 Task: Select Convenience. Add to cart, from 7-Eleven for 2946 Cantebury Drive, New York, New York 10013, Cell Number 646-662-8471, following items :_x000D_
7-Select Early Result Pregnancy Test (2 ct) - 1, 7-Select Lemon Snack Pie (4 oz) - 1
Action: Mouse pressed left at (333, 147)
Screenshot: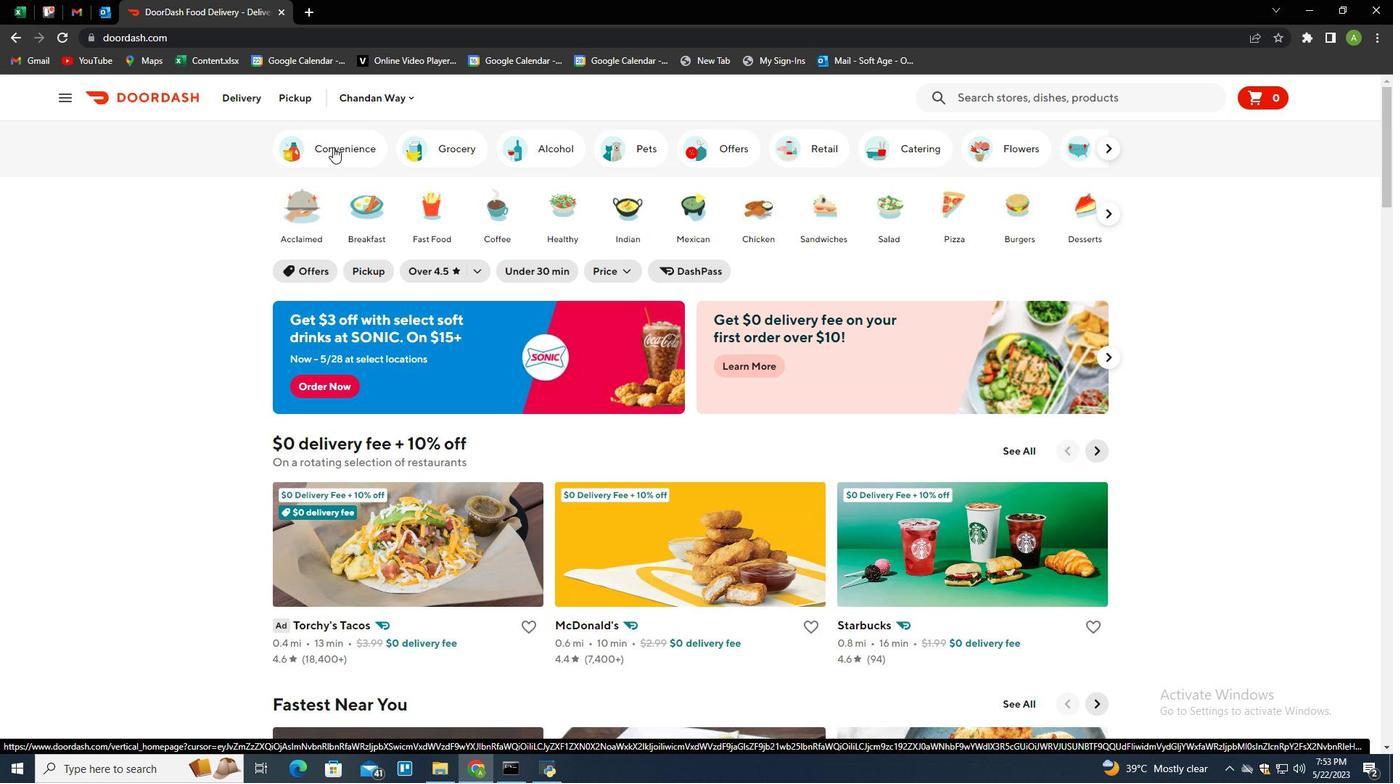 
Action: Mouse moved to (597, 460)
Screenshot: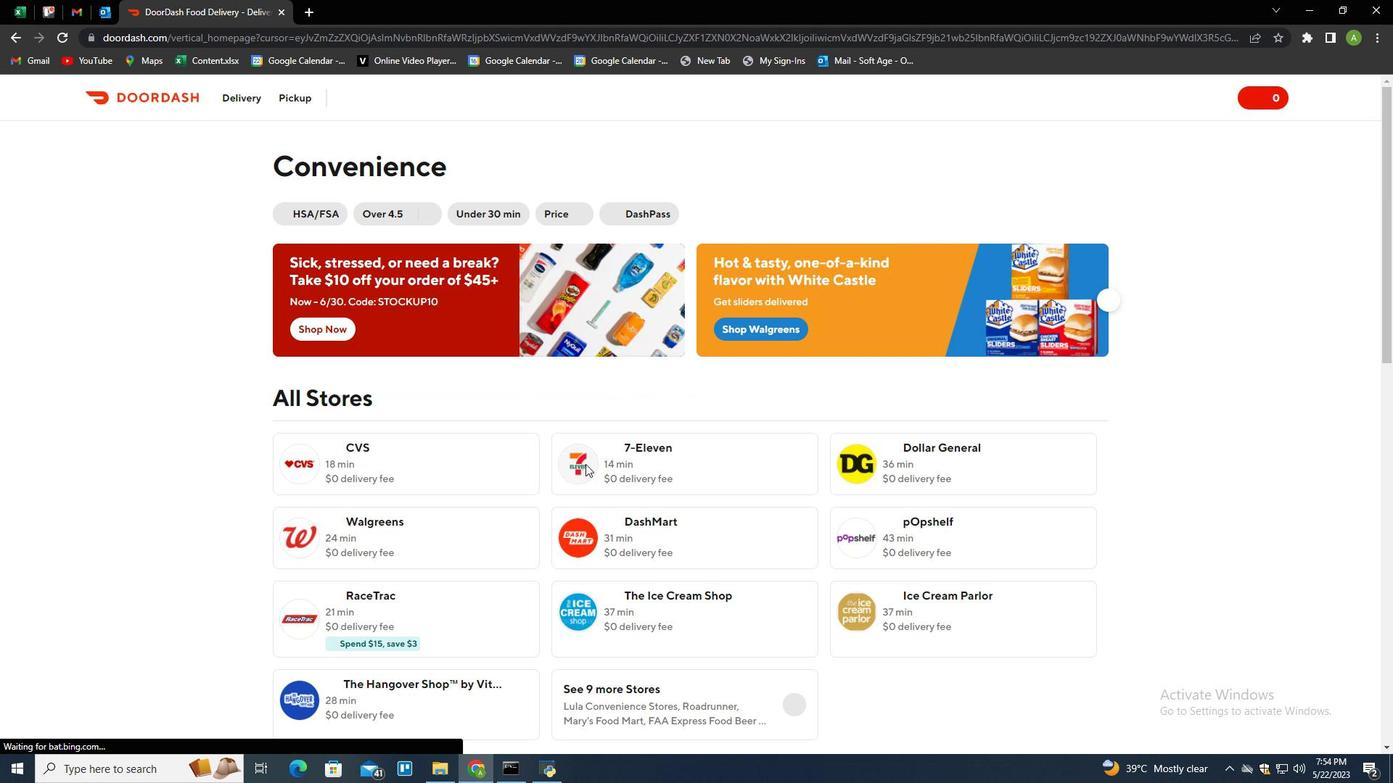 
Action: Mouse pressed left at (597, 460)
Screenshot: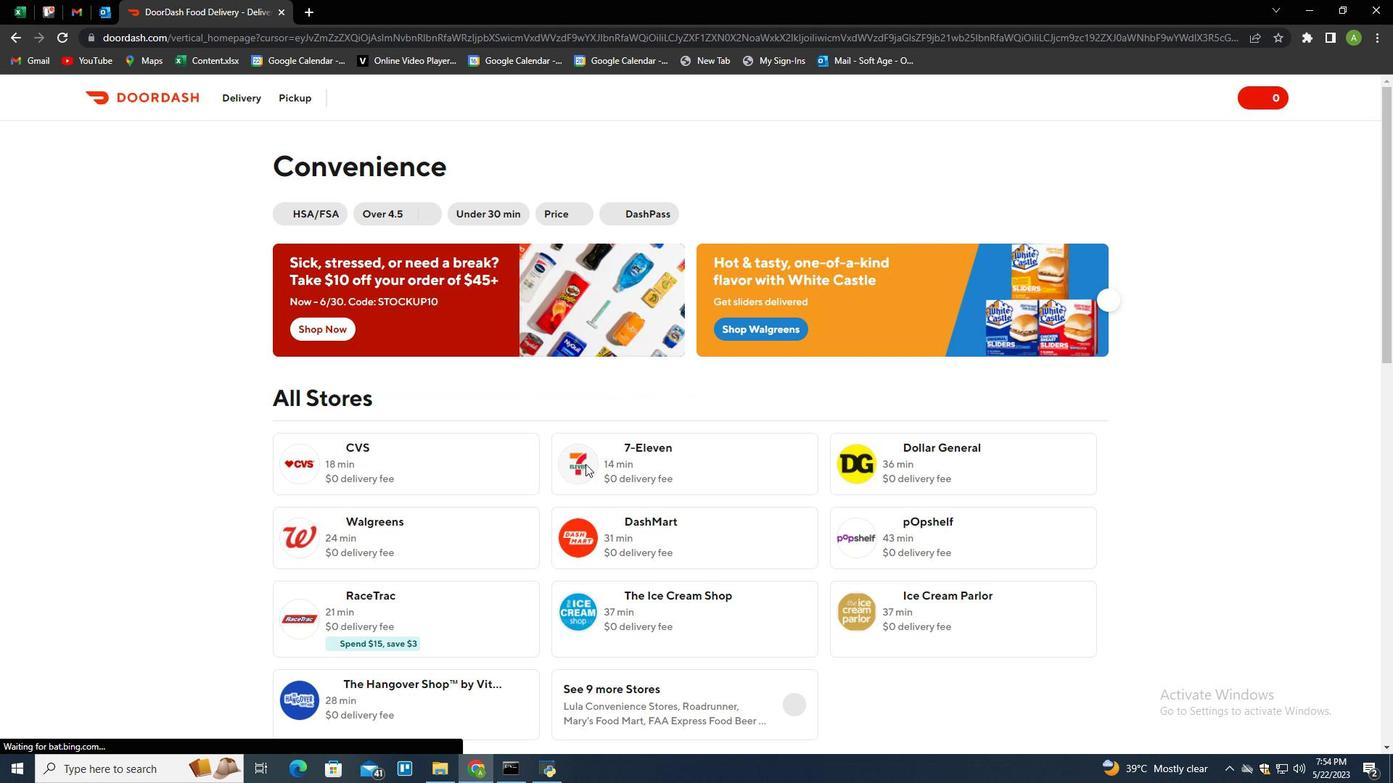 
Action: Mouse moved to (264, 95)
Screenshot: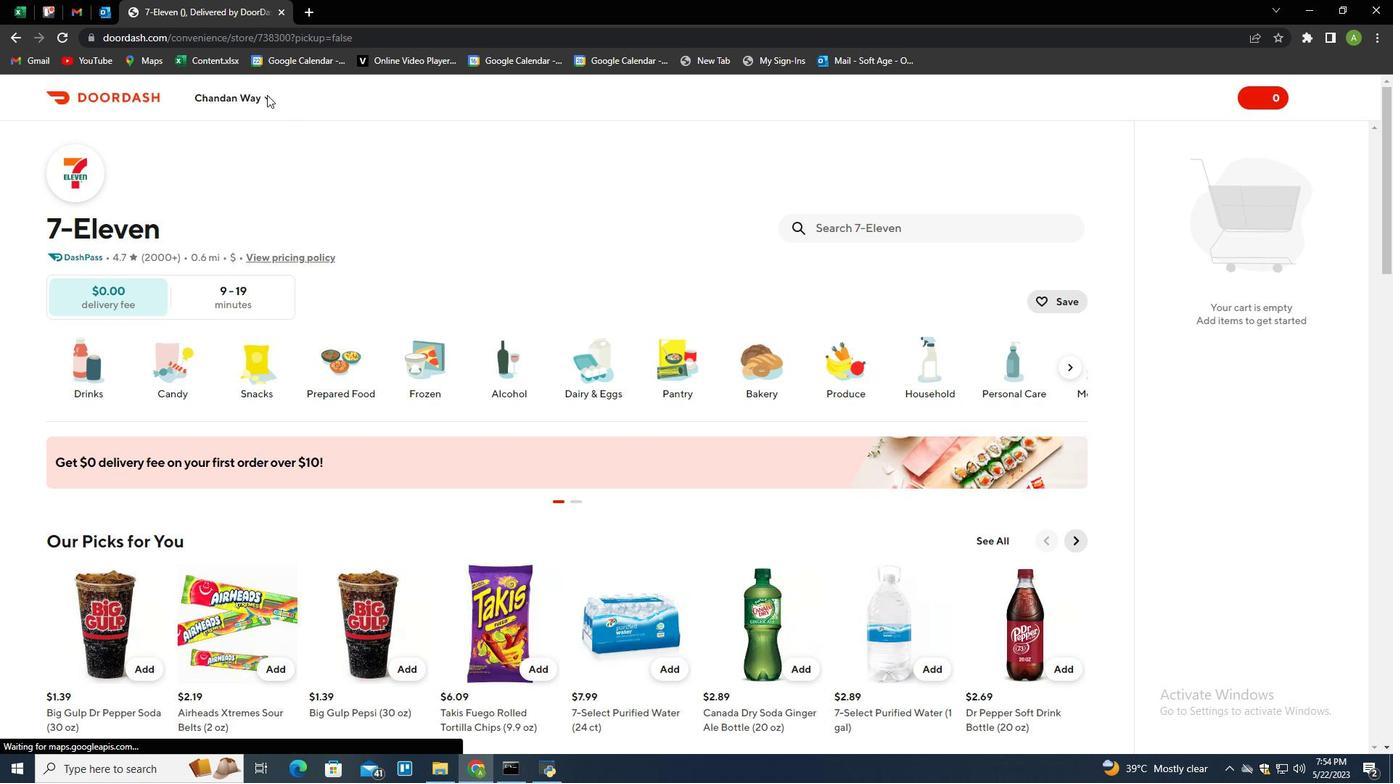 
Action: Mouse pressed left at (264, 95)
Screenshot: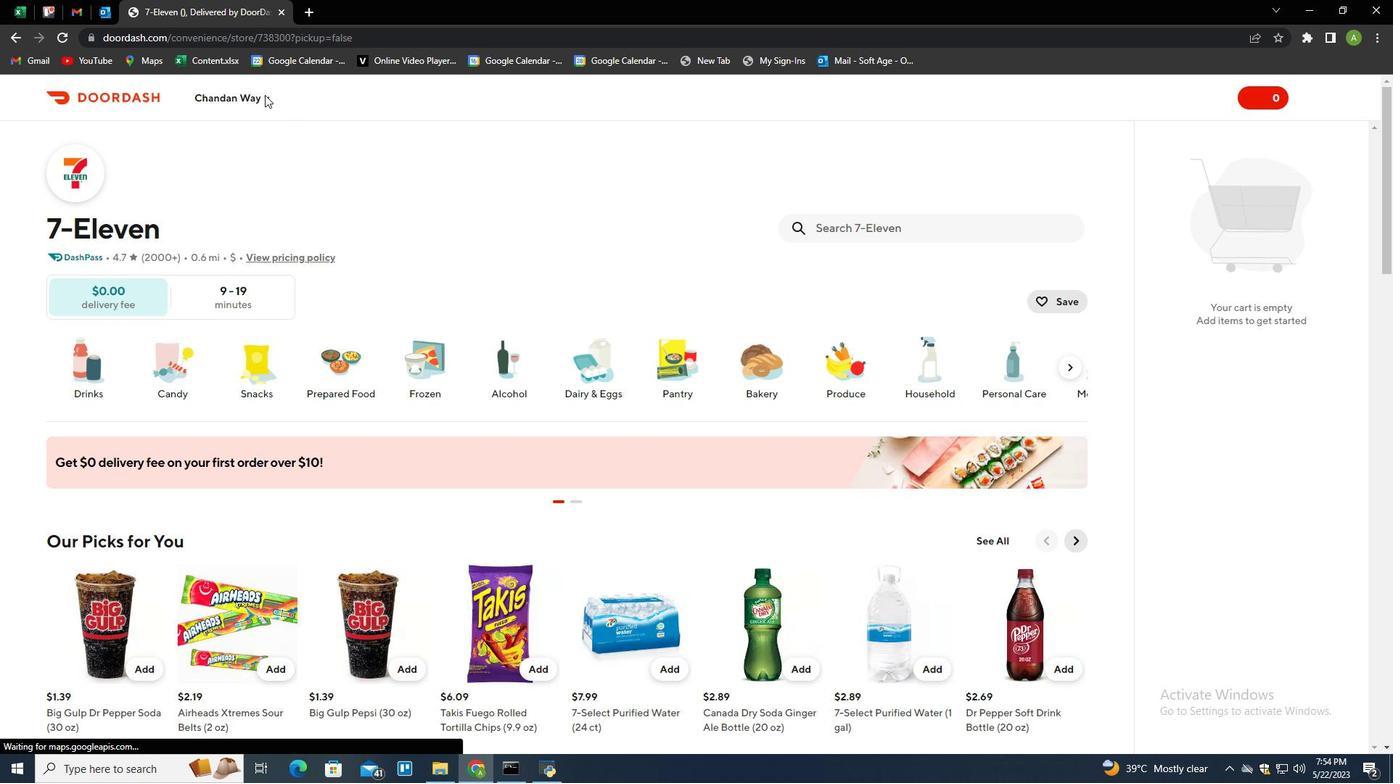 
Action: Mouse moved to (306, 152)
Screenshot: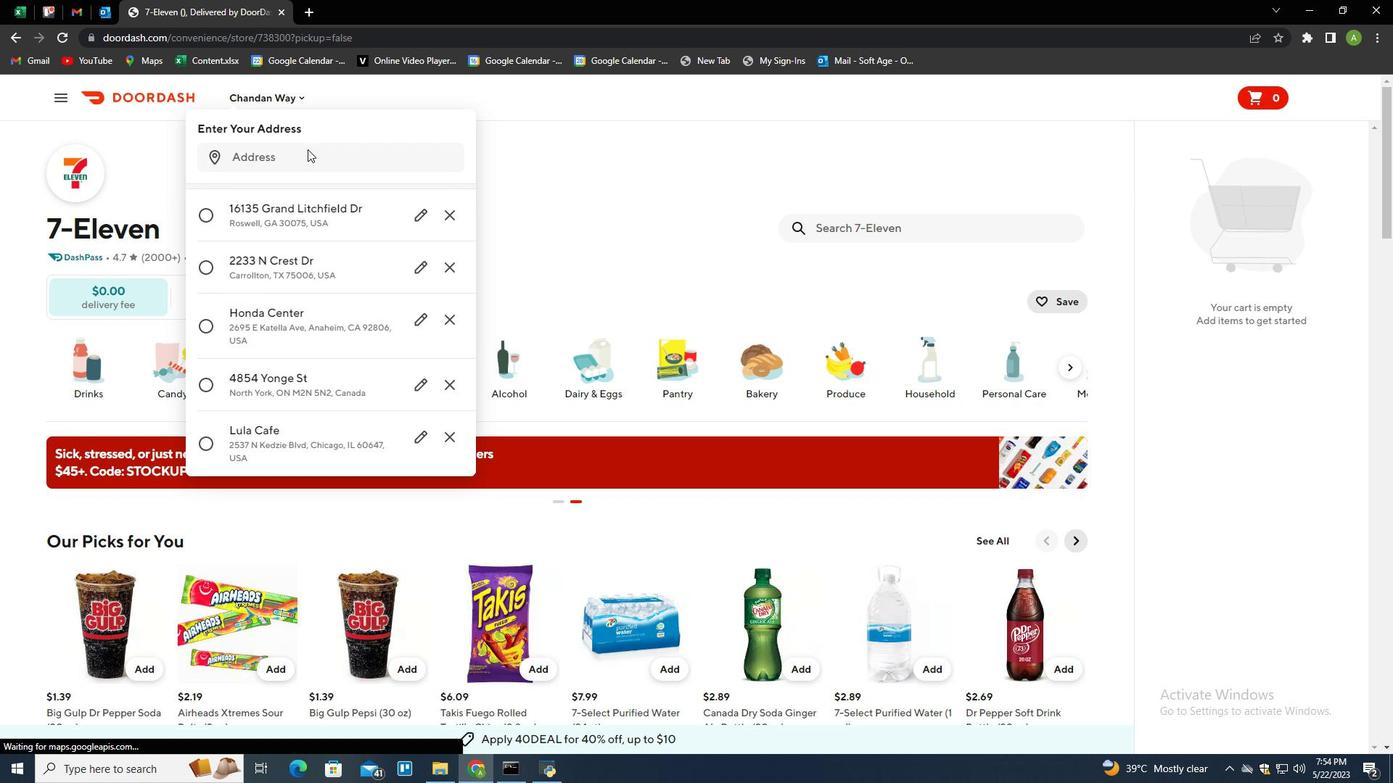 
Action: Mouse pressed left at (306, 152)
Screenshot: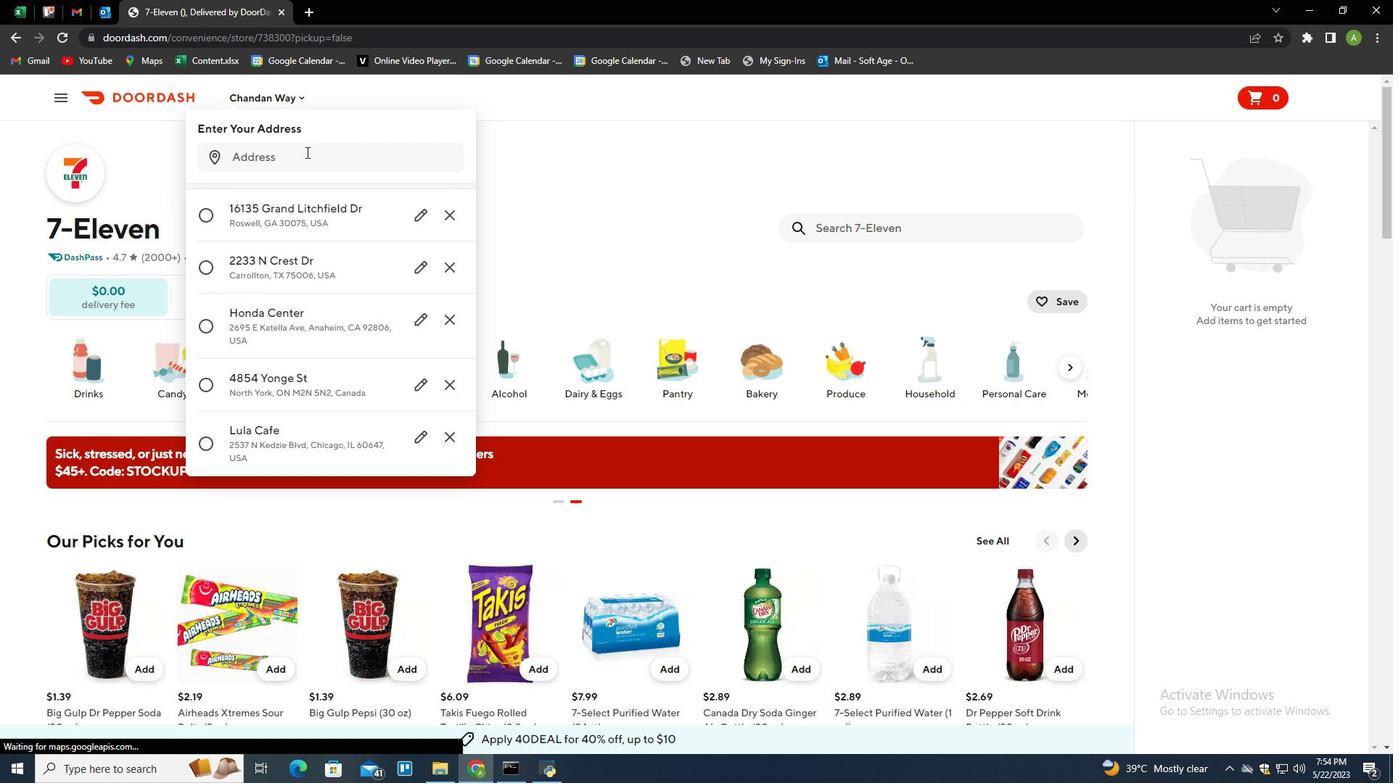 
Action: Mouse moved to (303, 154)
Screenshot: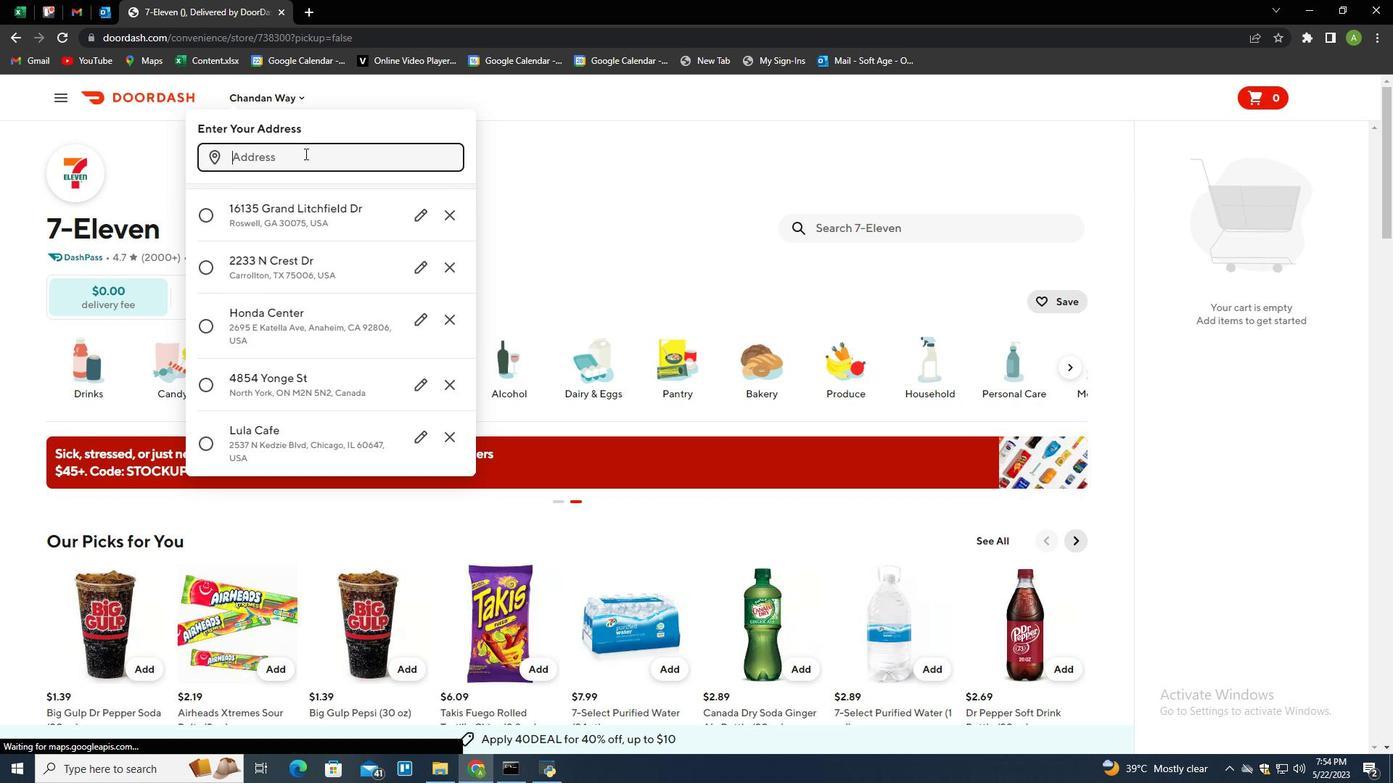 
Action: Key pressed 2946<Key.space>cantebury<Key.space>drib<Key.backspace>ve<Key.space><Key.backspace>,<Key.space>new<Key.space>york,new<Key.space>york<Key.space>10013<Key.enter>
Screenshot: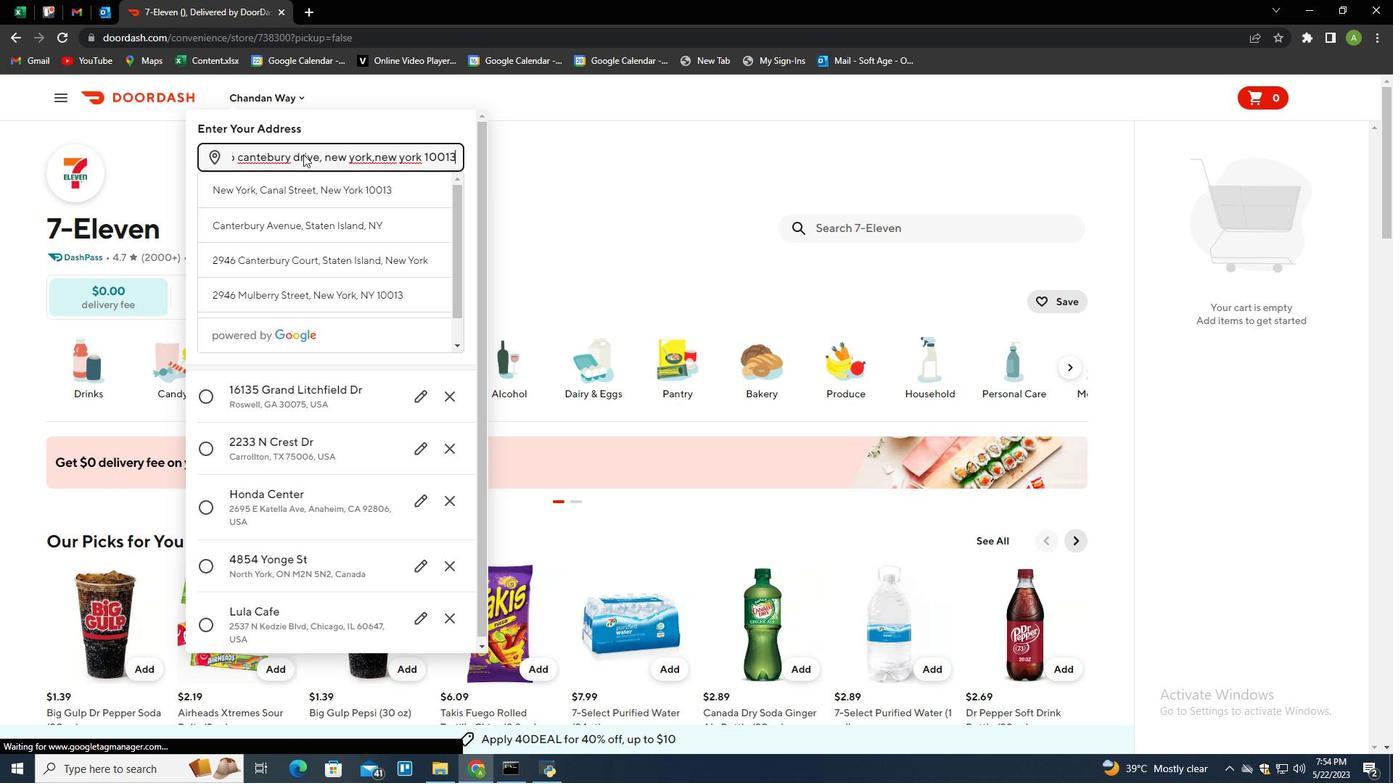 
Action: Mouse moved to (417, 566)
Screenshot: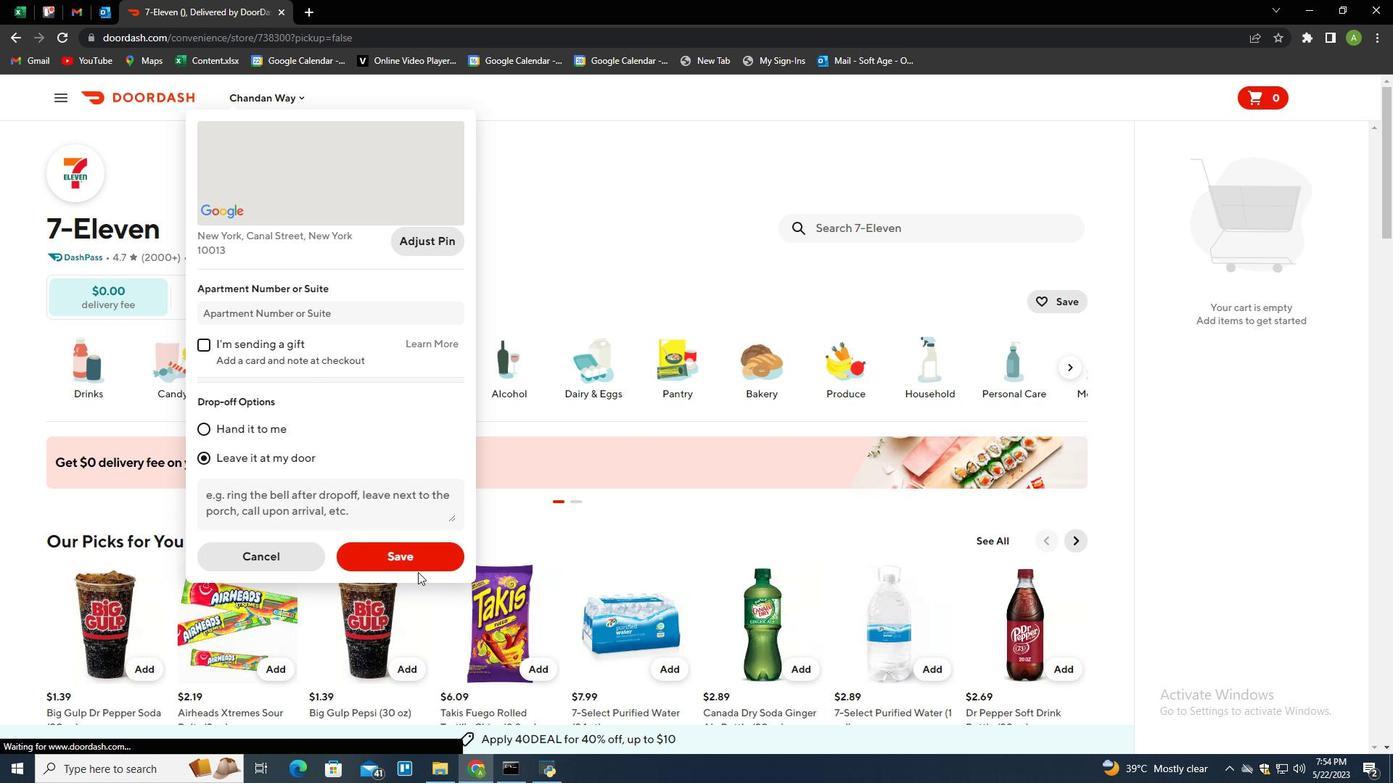 
Action: Mouse pressed left at (417, 566)
Screenshot: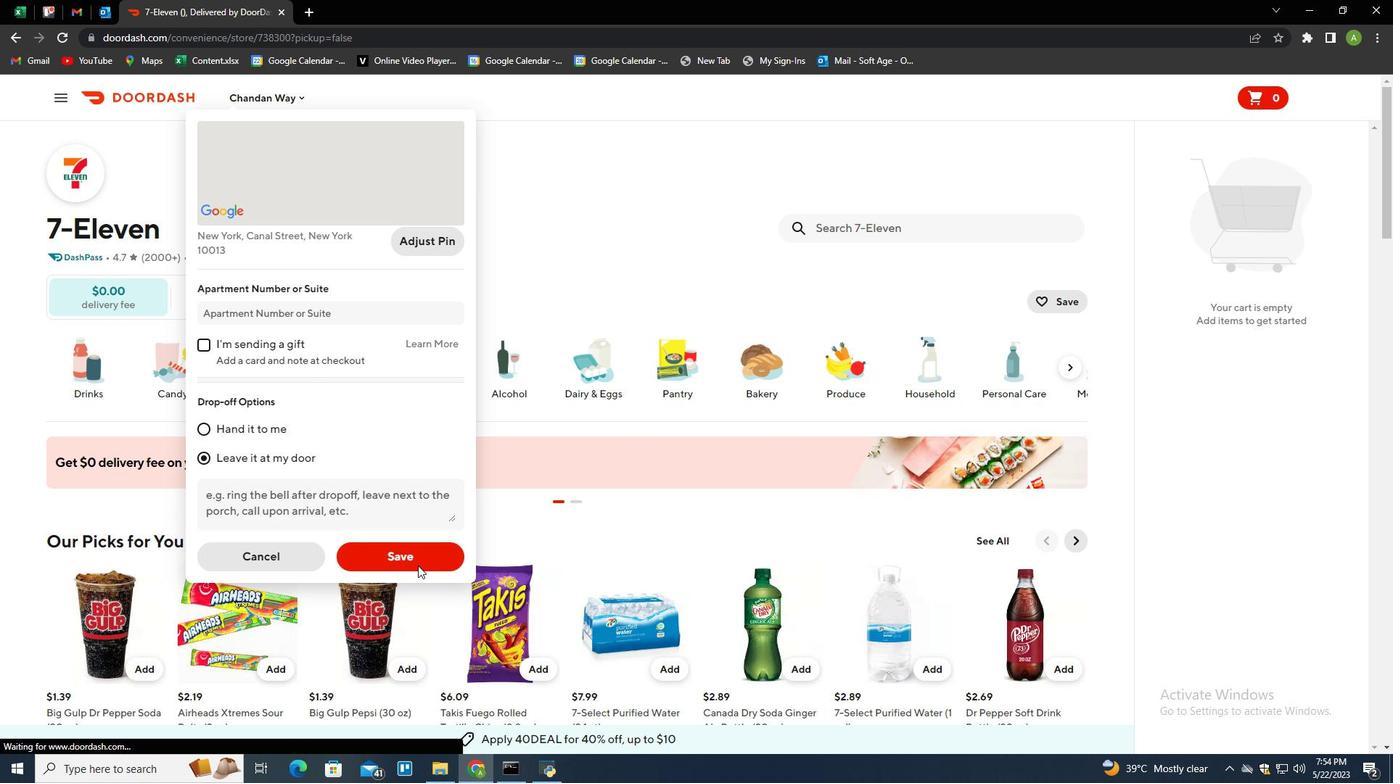 
Action: Mouse moved to (872, 231)
Screenshot: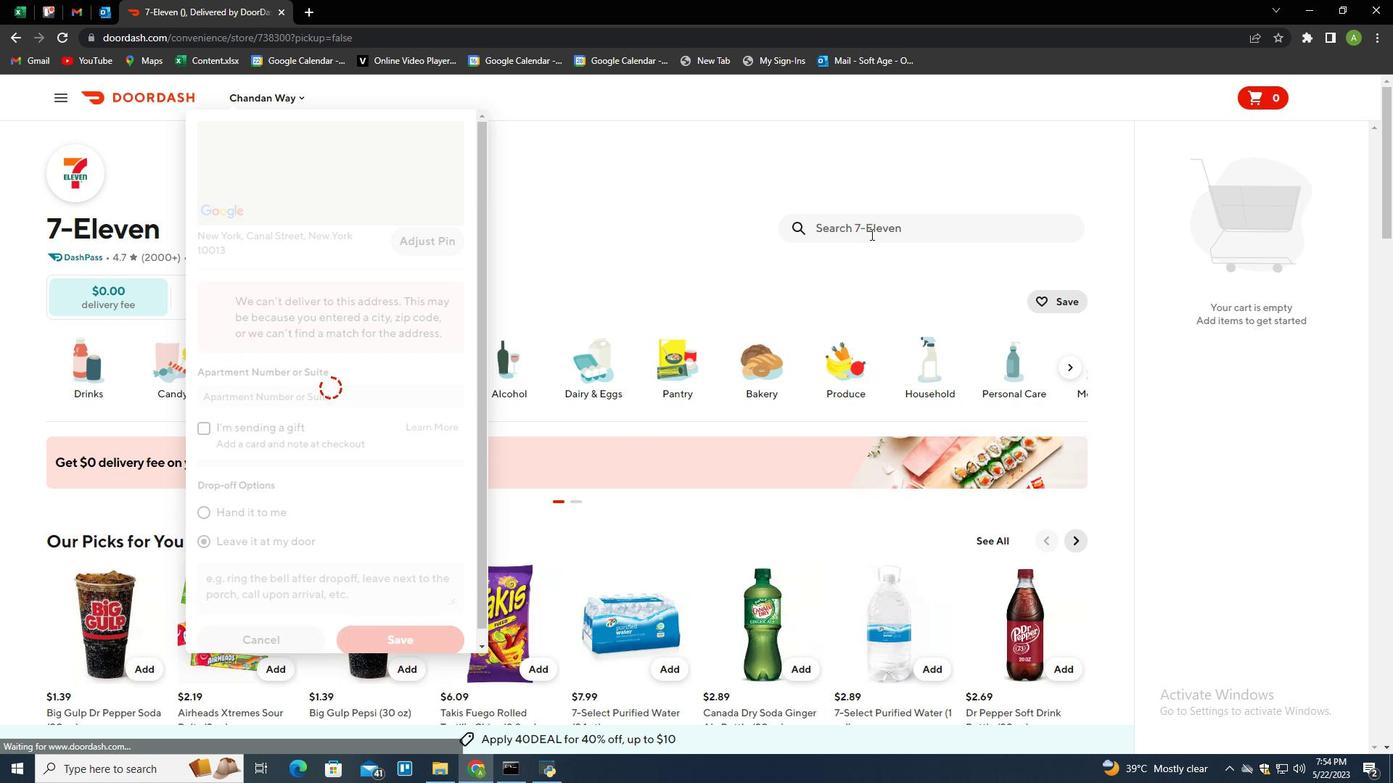 
Action: Mouse pressed left at (872, 231)
Screenshot: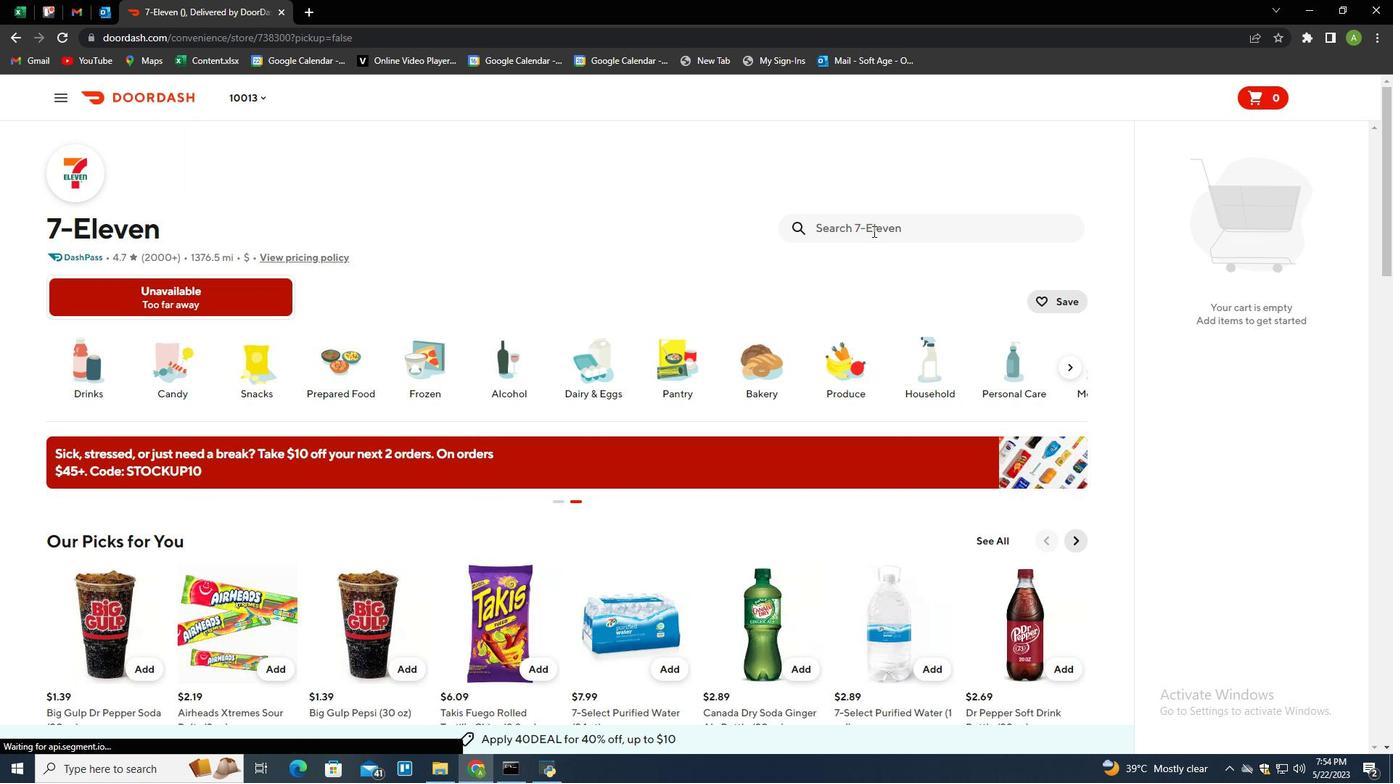 
Action: Key pressed 7-<Key.space><Key.backspace>select<Key.space>lemi<Key.backspace>on<Key.space>snack<Key.space>pie<Key.space><Key.shift><Key.shift><Key.shift><Key.shift><Key.shift>(4<Key.space>oz<Key.shift>)<Key.enter>
Screenshot: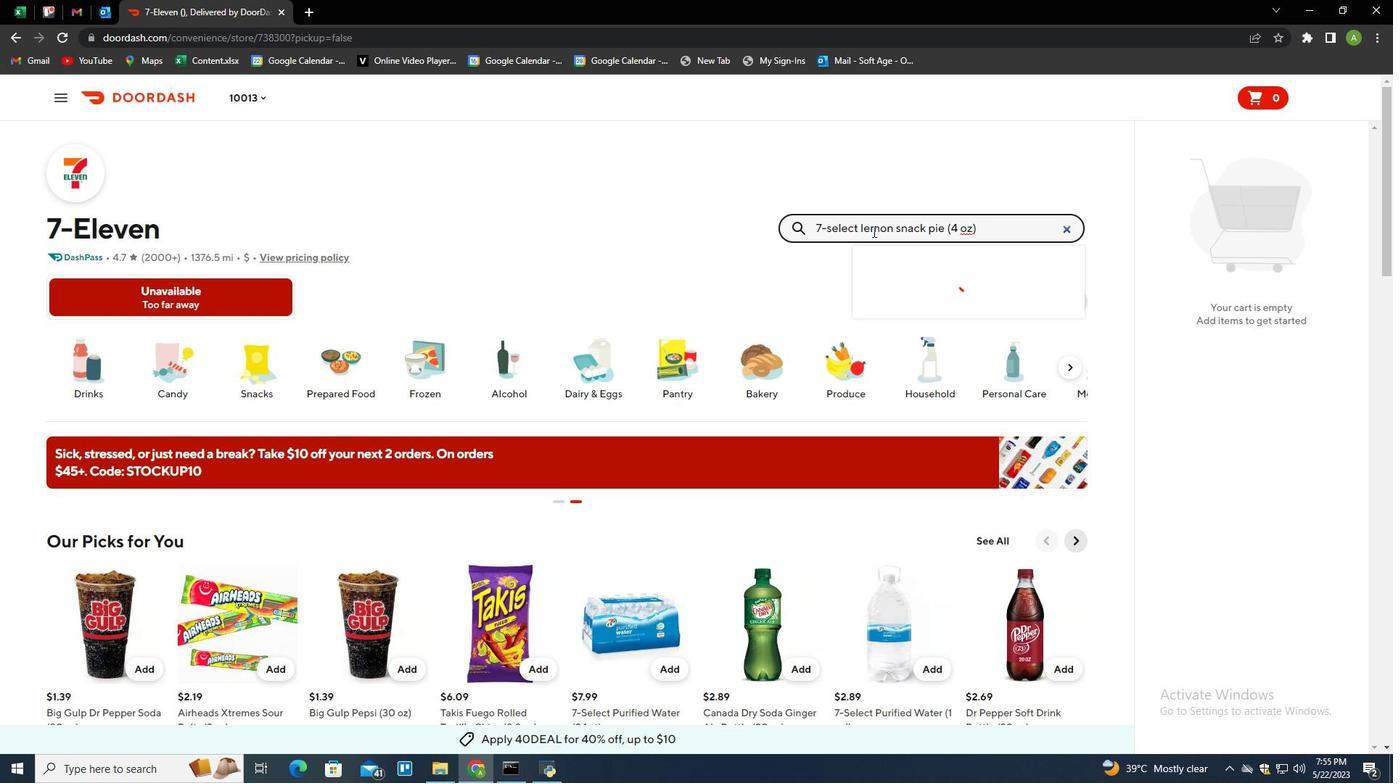 
Action: Mouse moved to (127, 372)
Screenshot: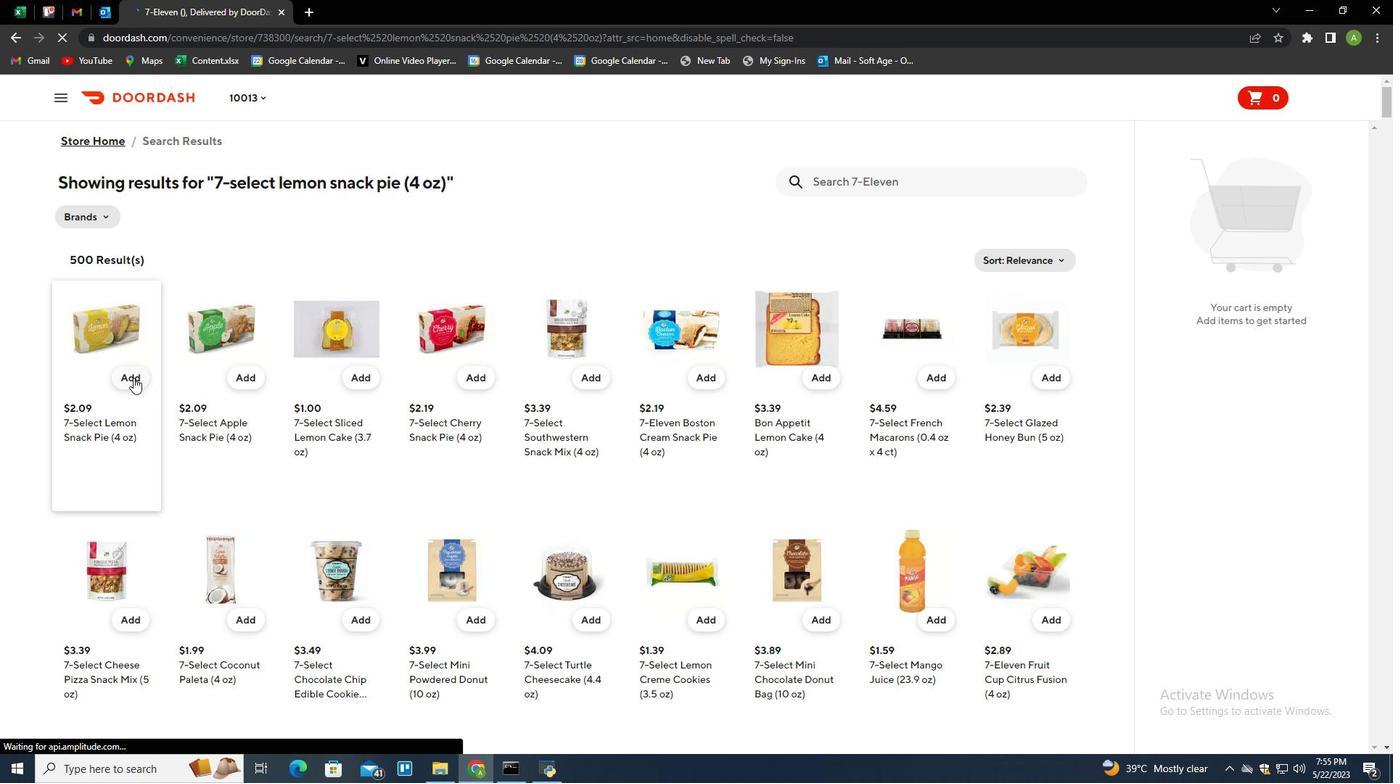 
Action: Mouse pressed left at (127, 372)
Screenshot: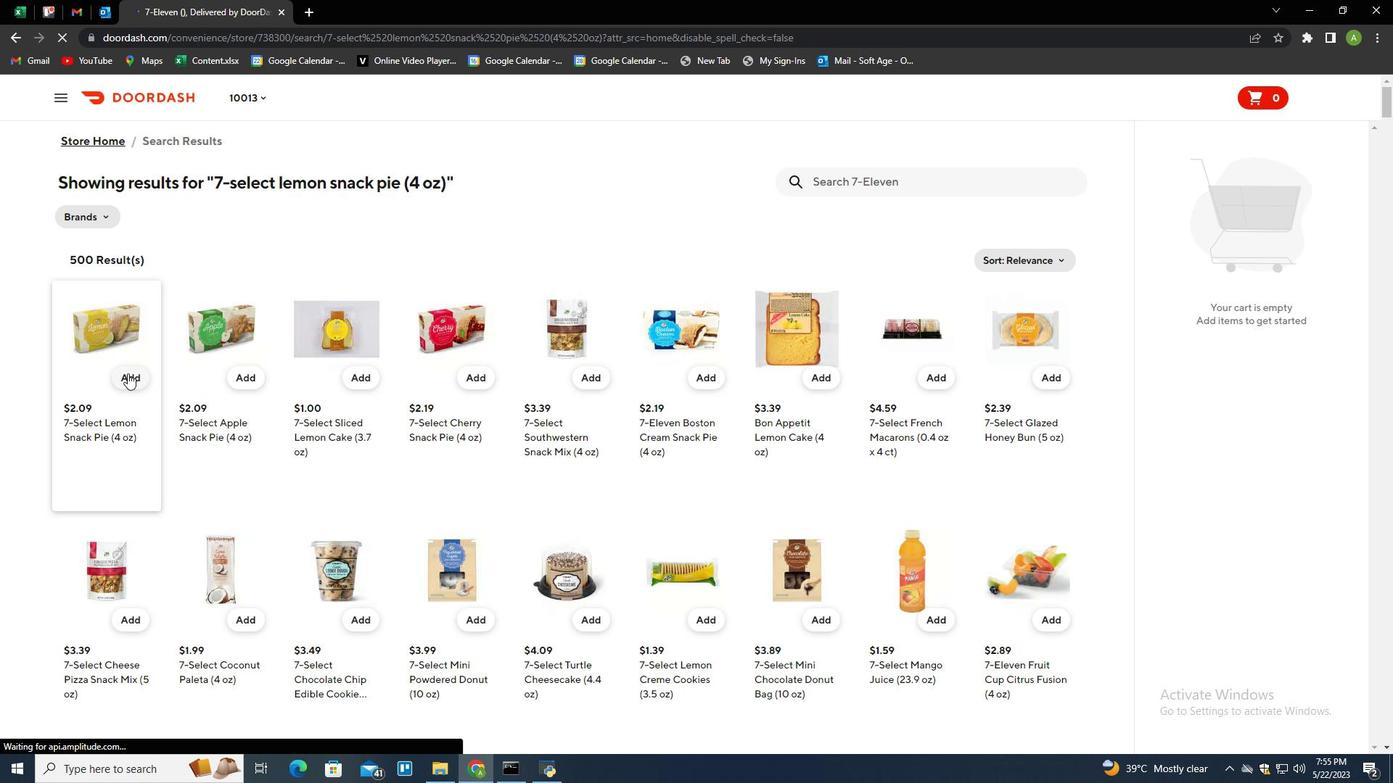
Action: Mouse moved to (950, 182)
Screenshot: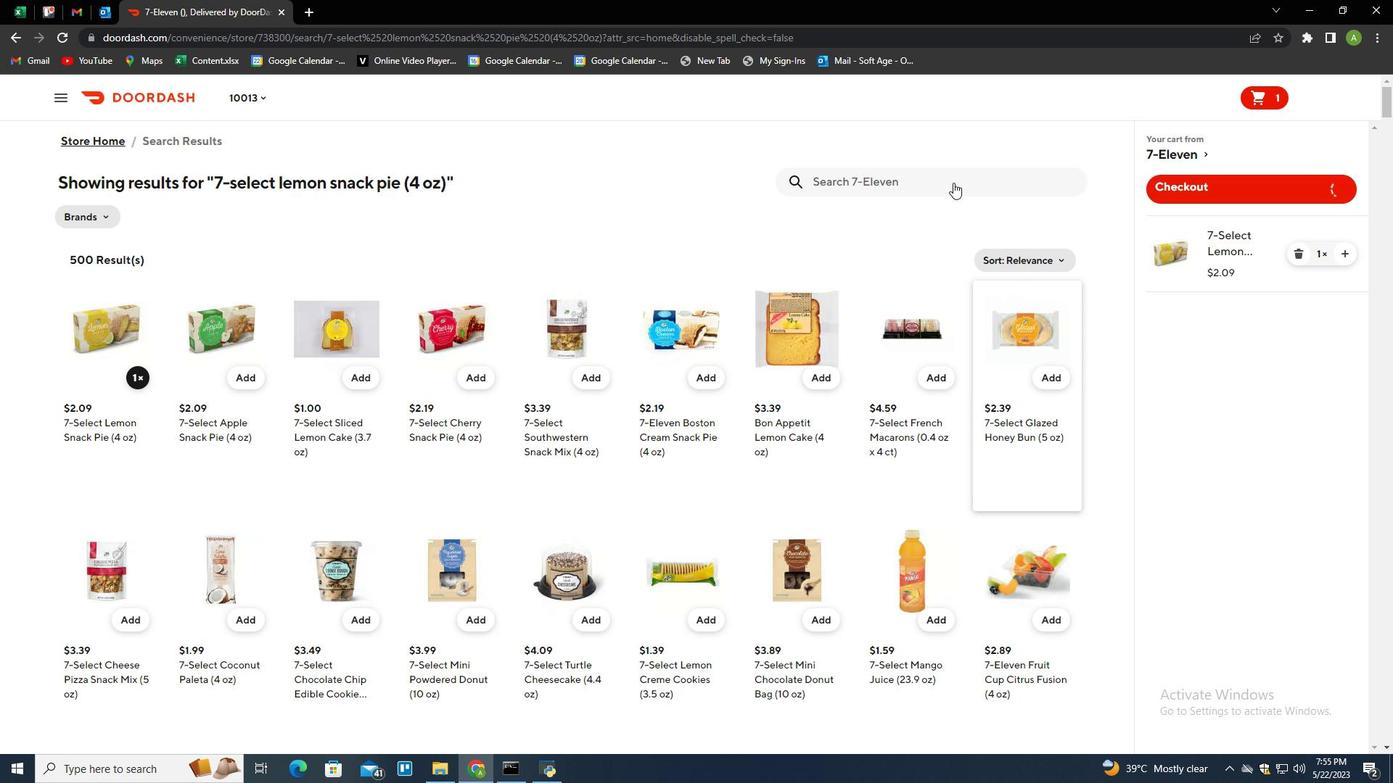 
Action: Mouse pressed left at (950, 182)
Screenshot: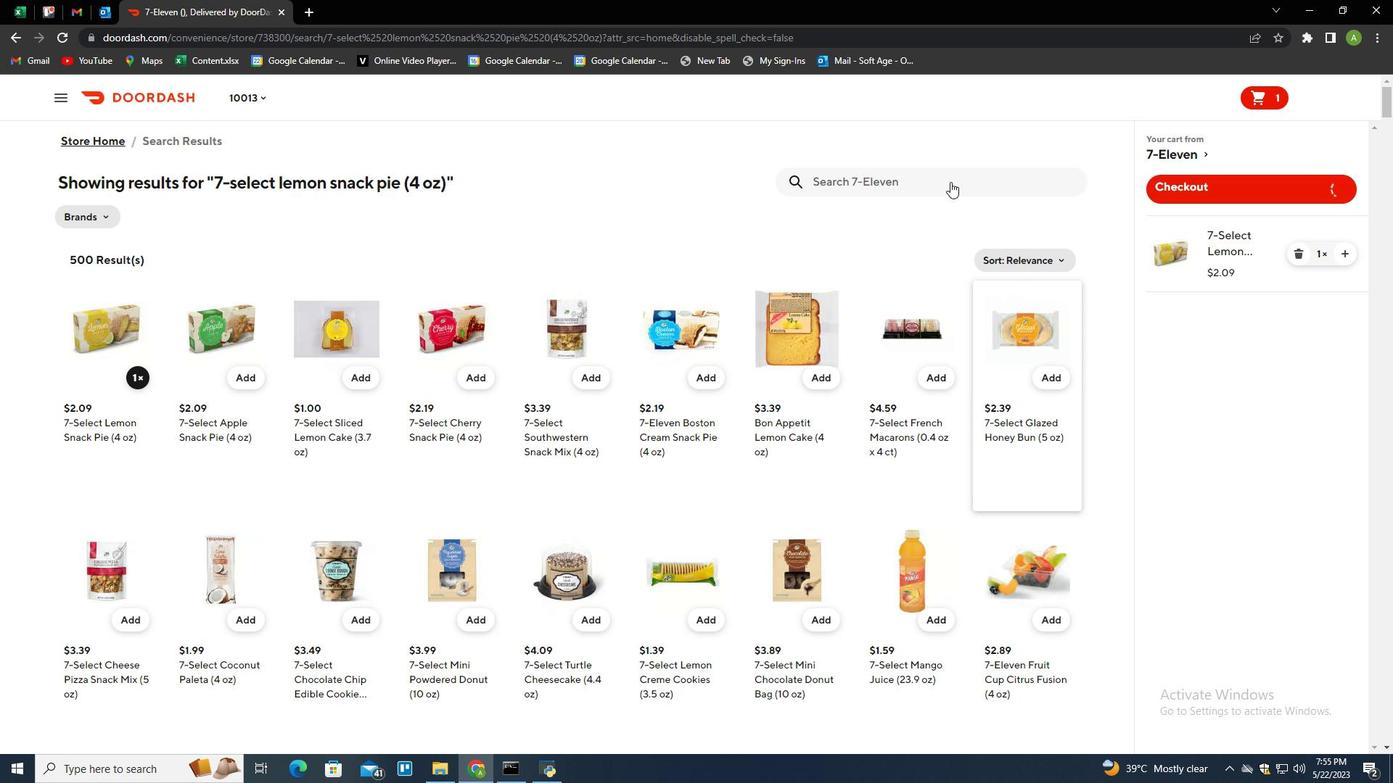 
Action: Mouse moved to (949, 182)
Screenshot: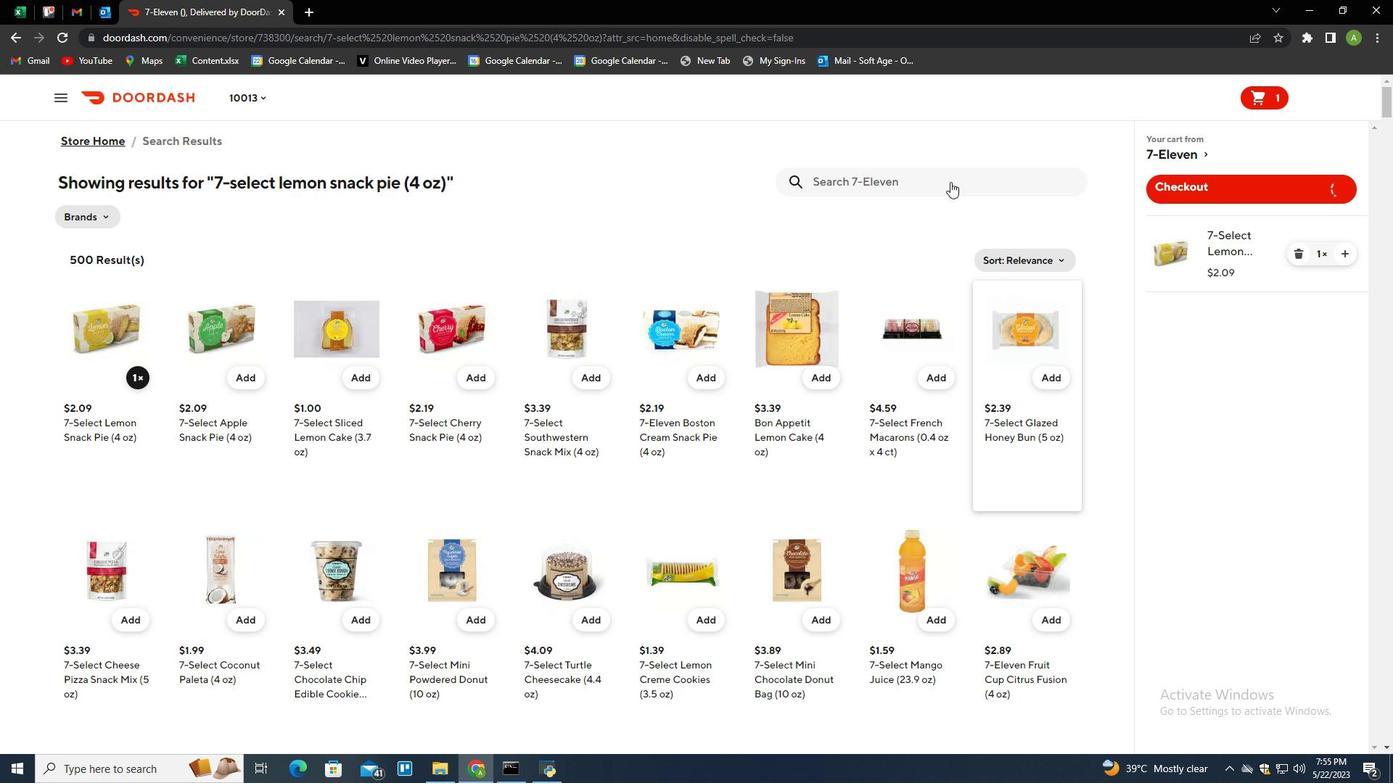 
Action: Mouse pressed left at (949, 182)
Screenshot: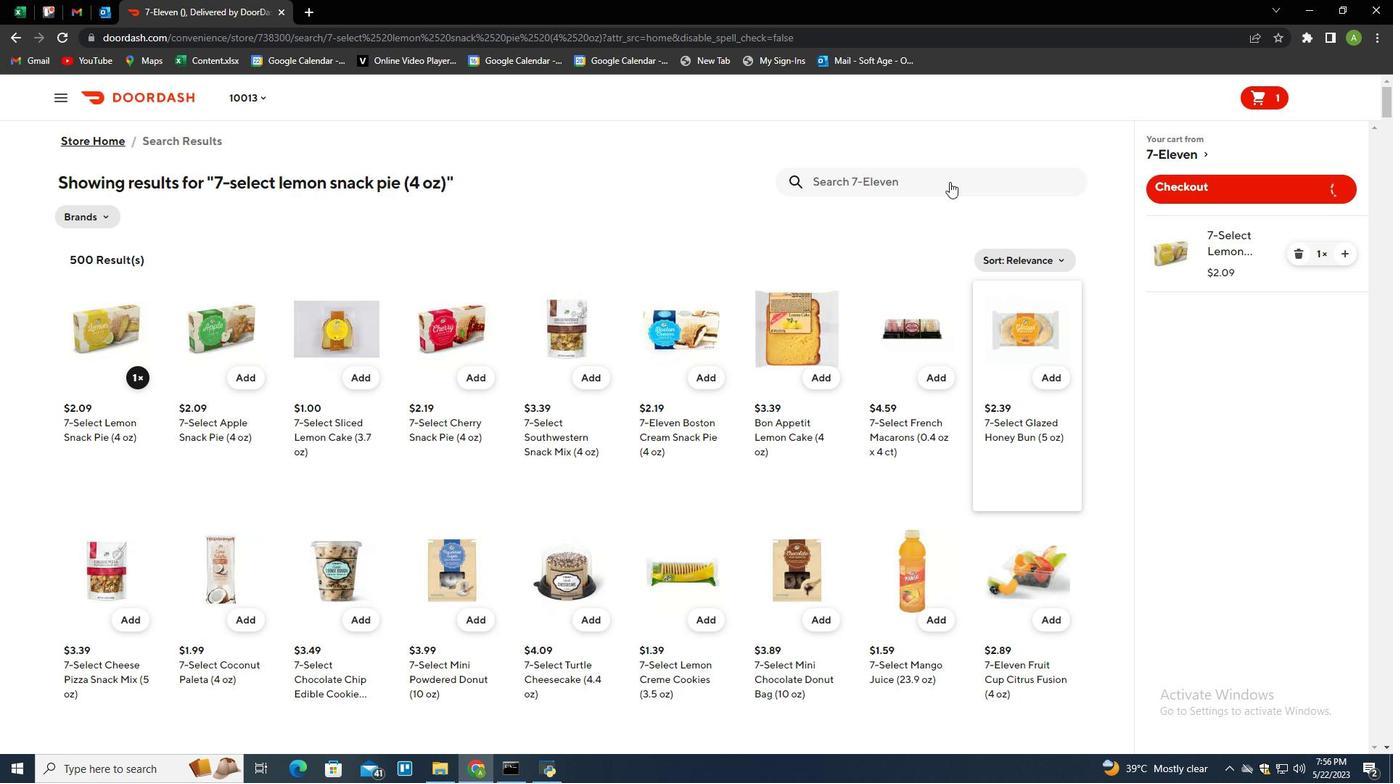 
Action: Mouse moved to (855, 179)
Screenshot: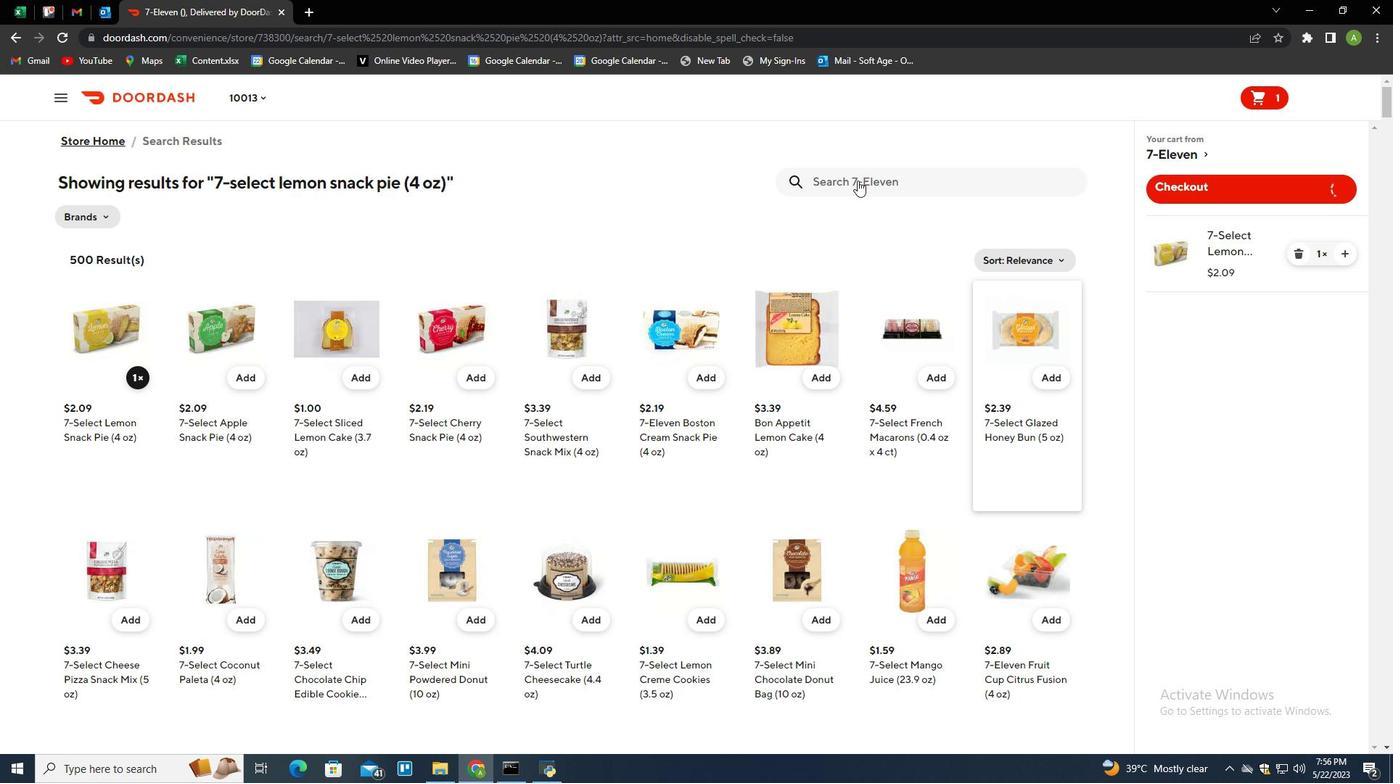 
Action: Key pressed 7-select<Key.space>early<Key.space>result<Key.space>pergancy<Key.space>test<Key.space><Key.shift>(2<Key.space>ct<Key.shift>)<Key.enter>
Screenshot: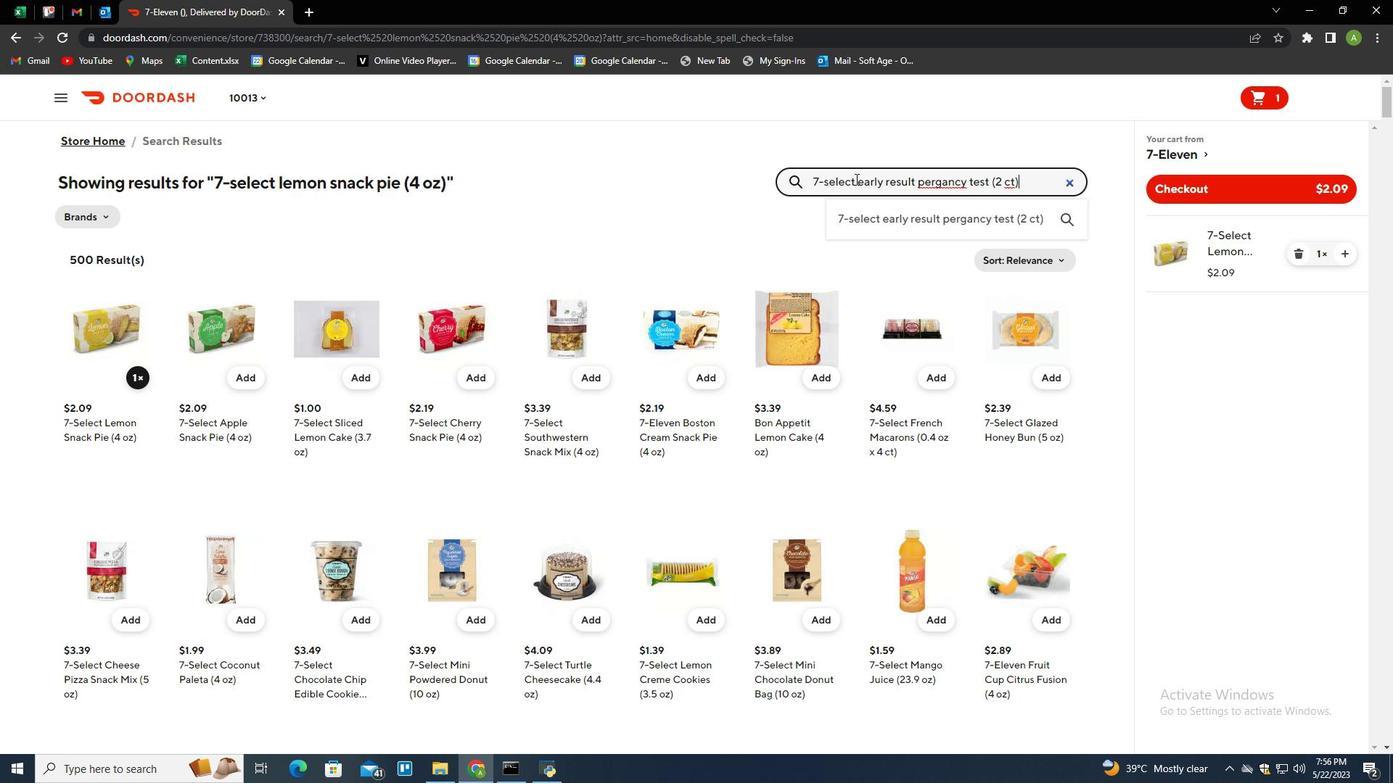 
Action: Mouse moved to (129, 376)
Screenshot: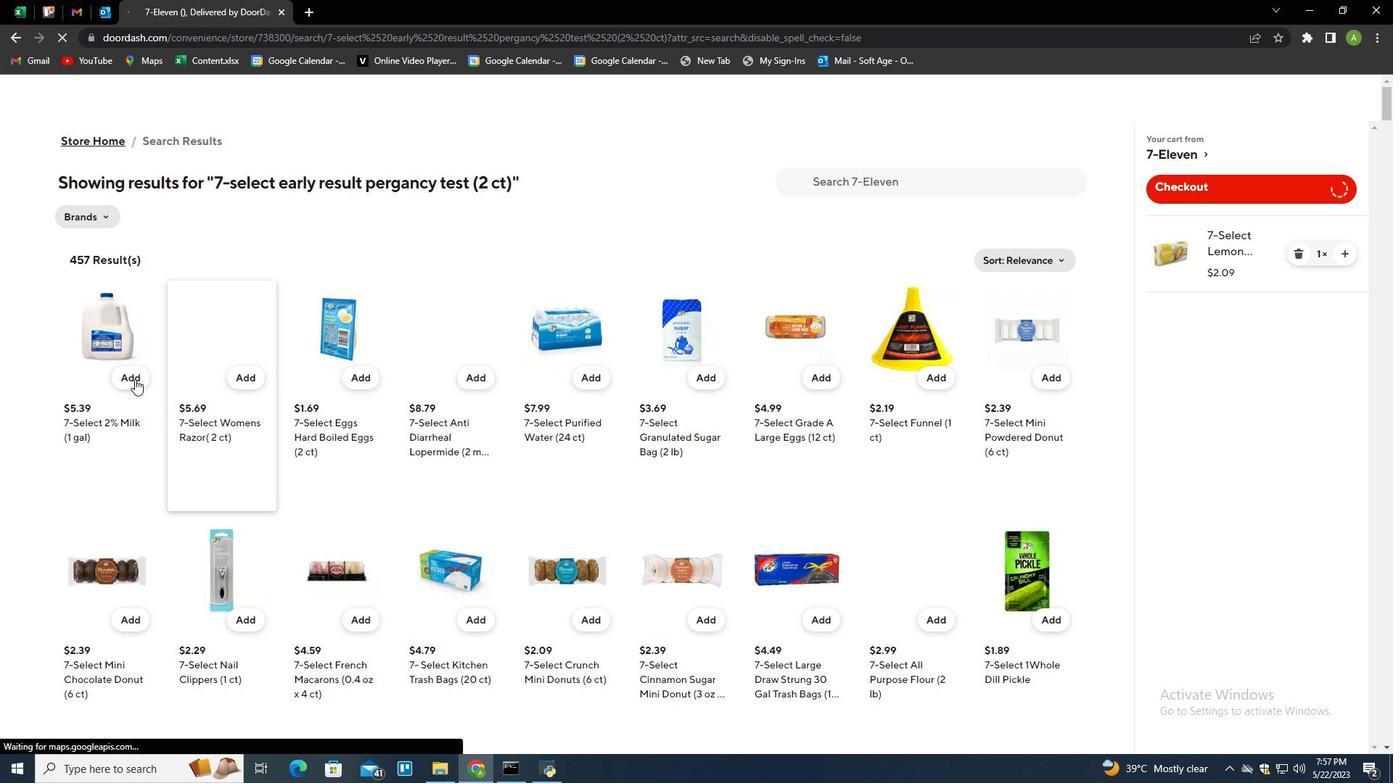 
Action: Mouse pressed left at (129, 376)
Screenshot: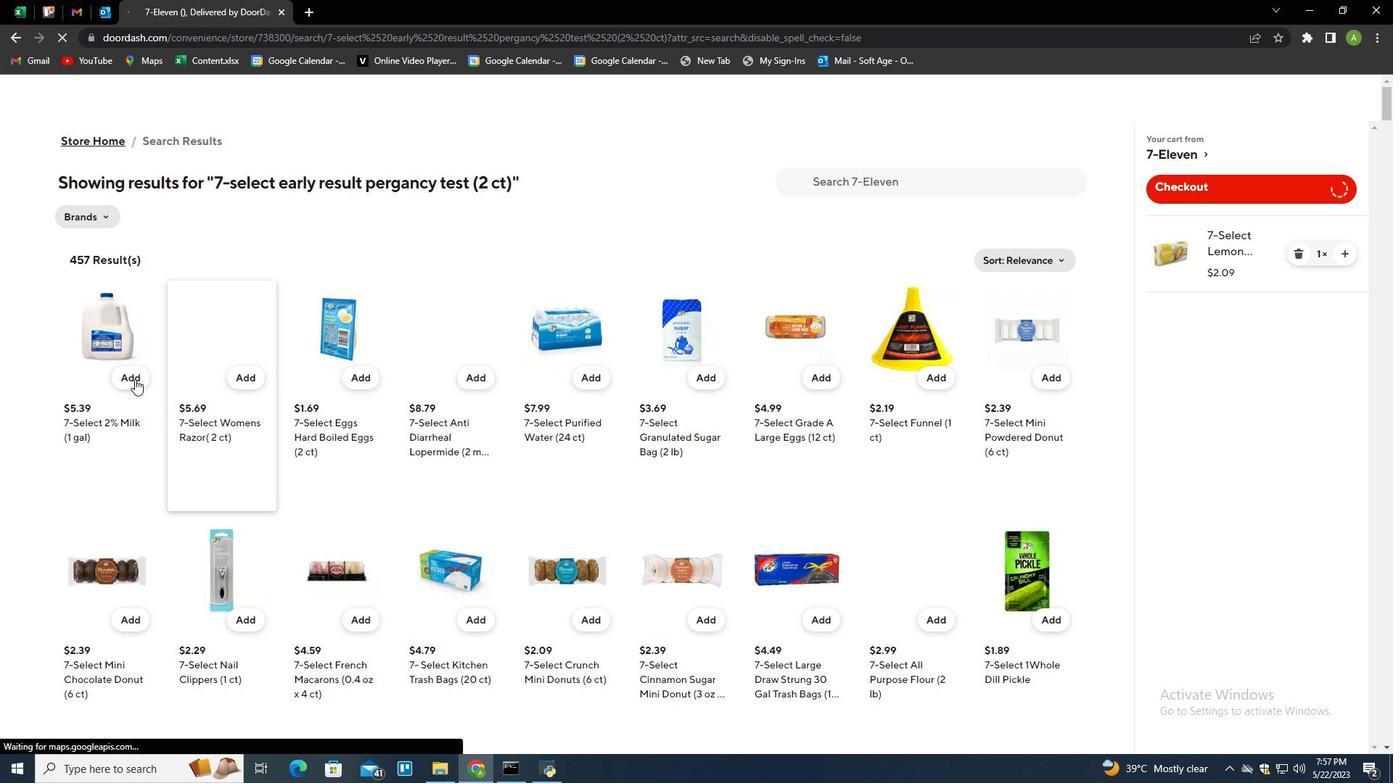 
Action: Mouse moved to (1182, 187)
Screenshot: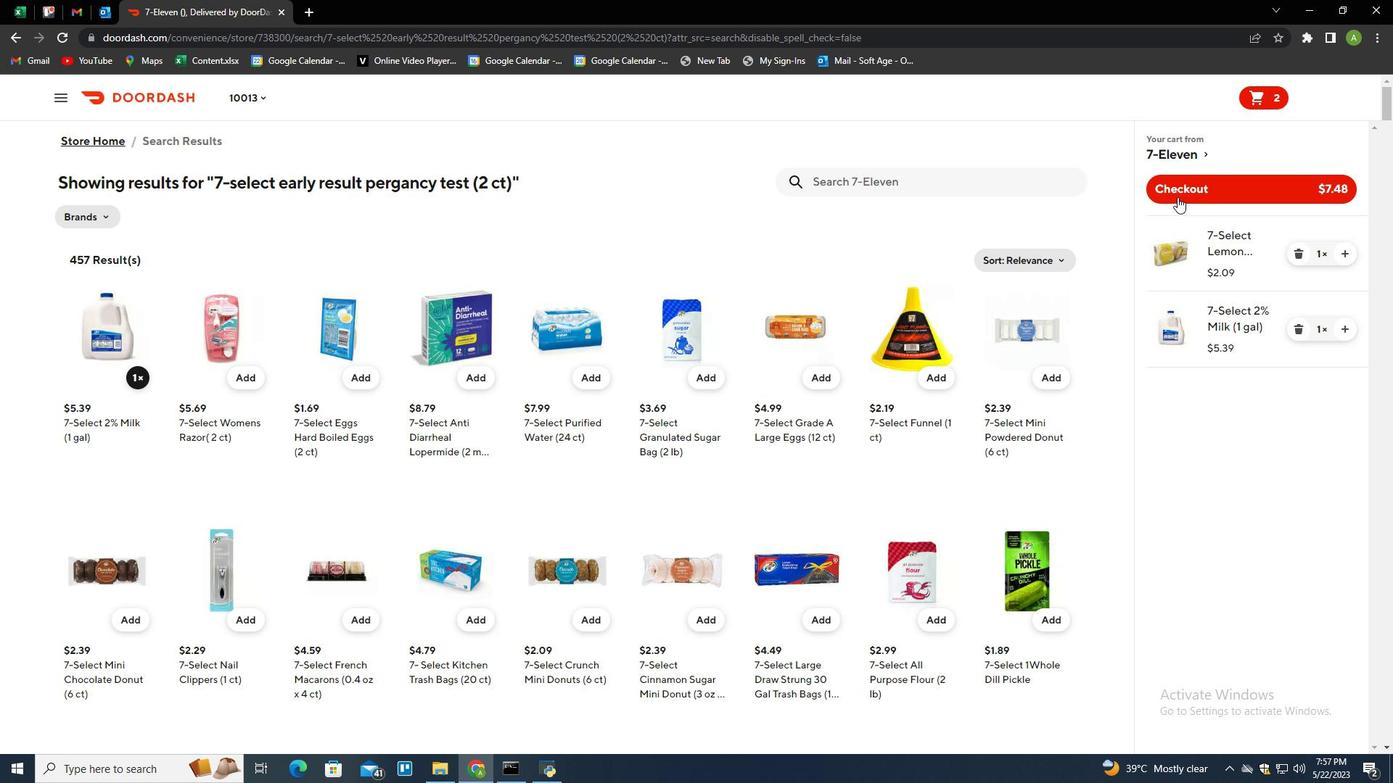 
Action: Mouse pressed left at (1182, 187)
Screenshot: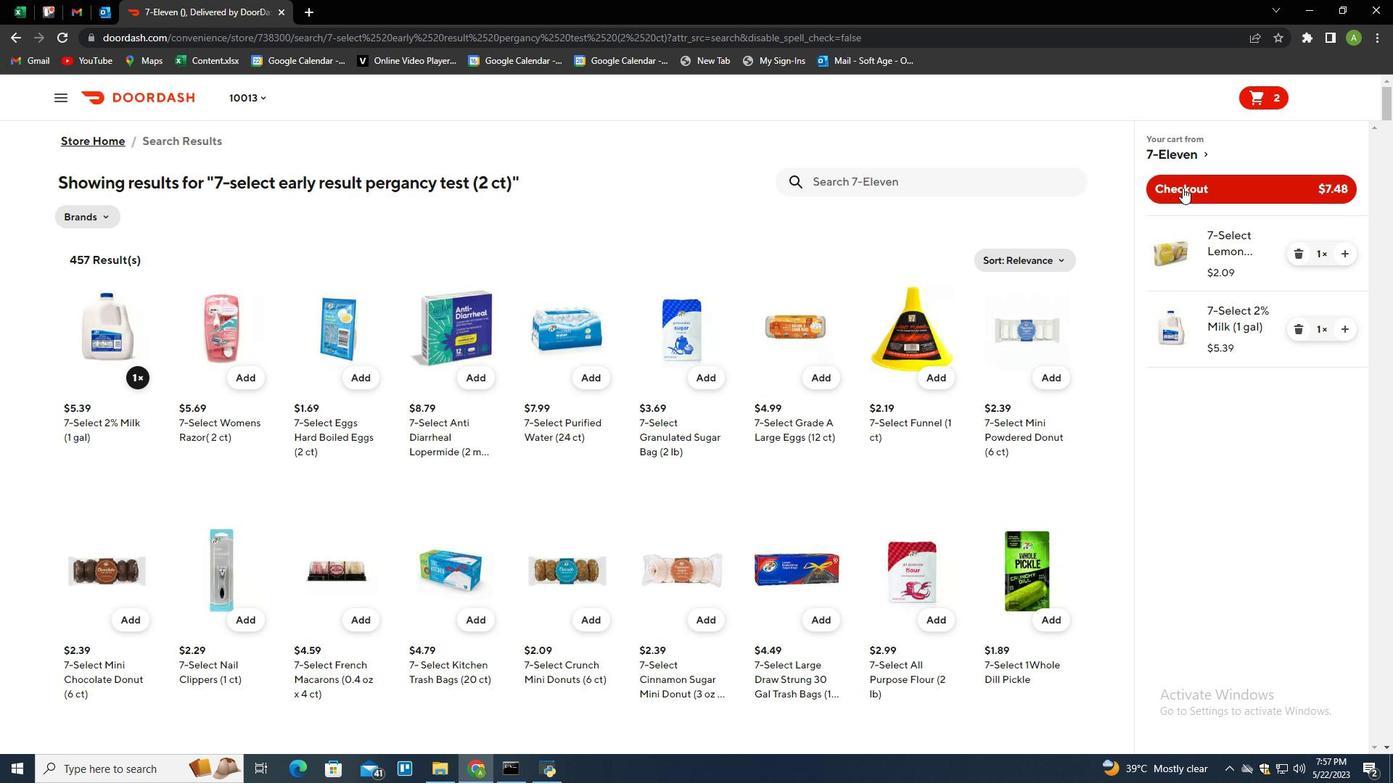 
Action: Mouse moved to (1116, 205)
Screenshot: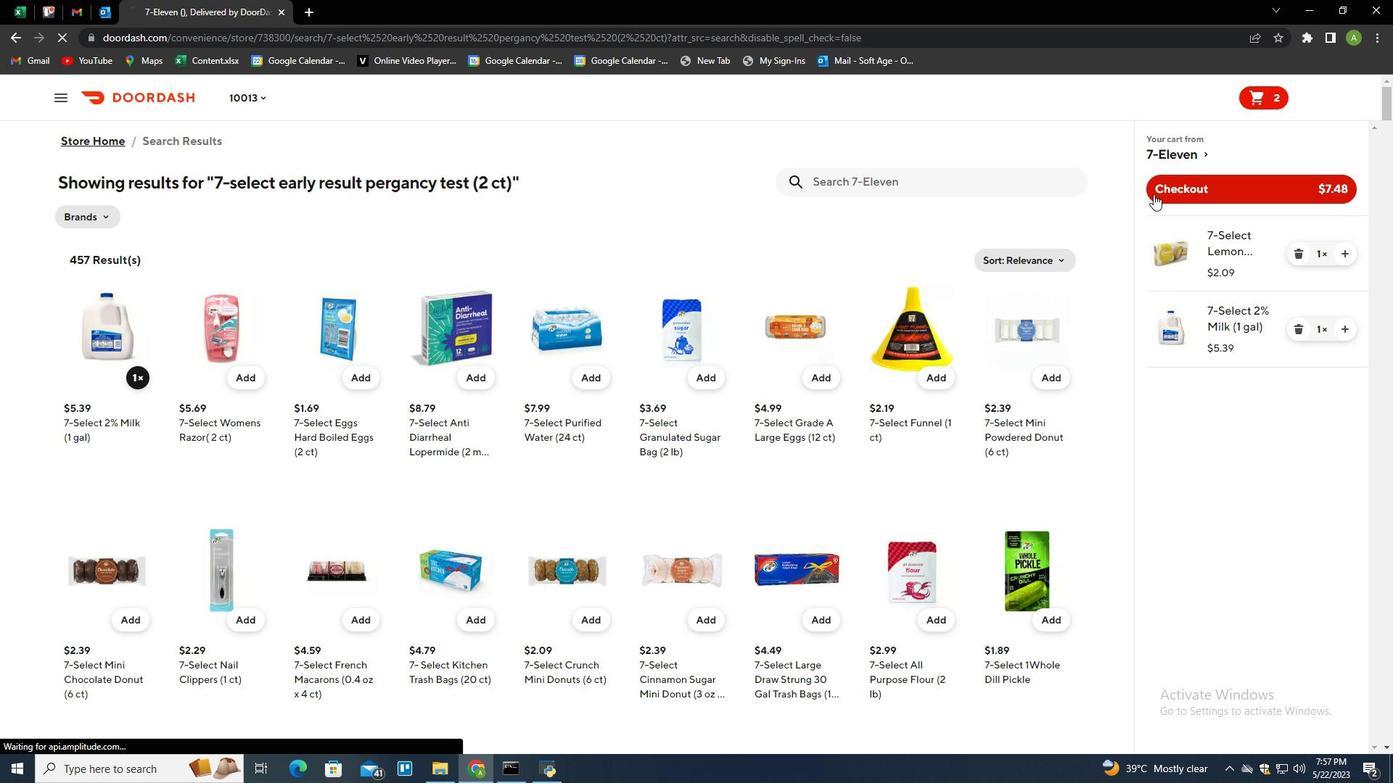 
